 Task: Create a task  Upgrade and migrate company sales management to a cloud-based solution , assign it to team member softage.4@softage.net in the project AuraTech and update the status of the task to  Off Track , set the priority of the task to Medium
Action: Mouse moved to (71, 57)
Screenshot: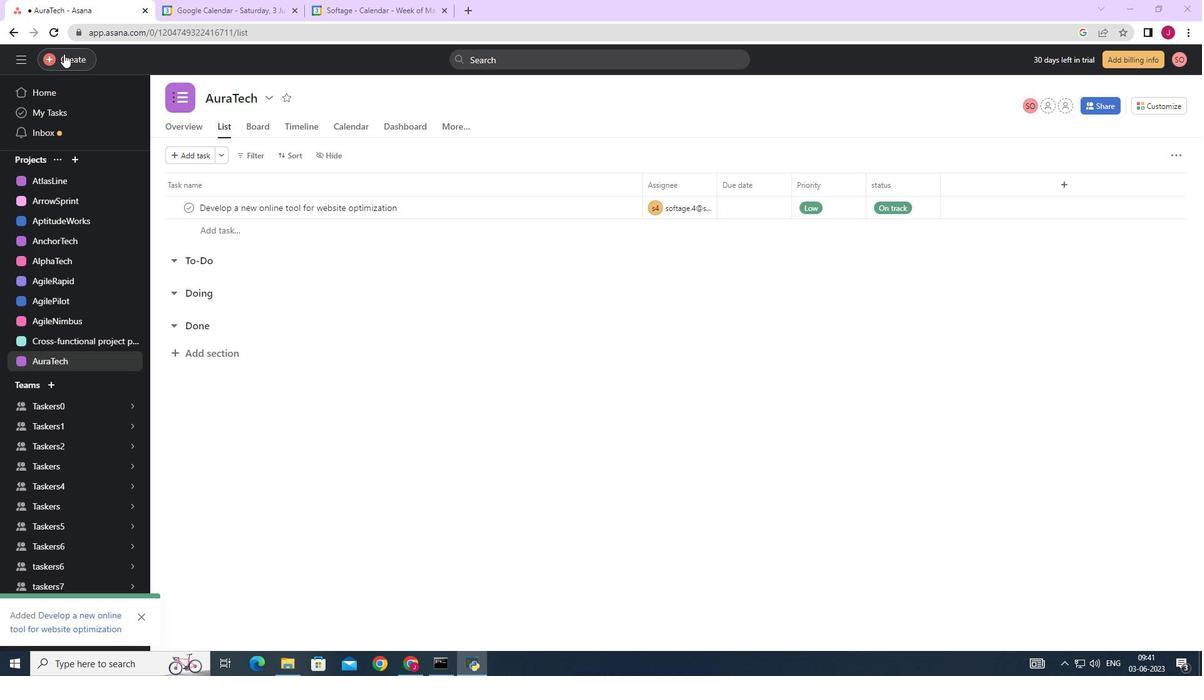 
Action: Mouse pressed left at (71, 57)
Screenshot: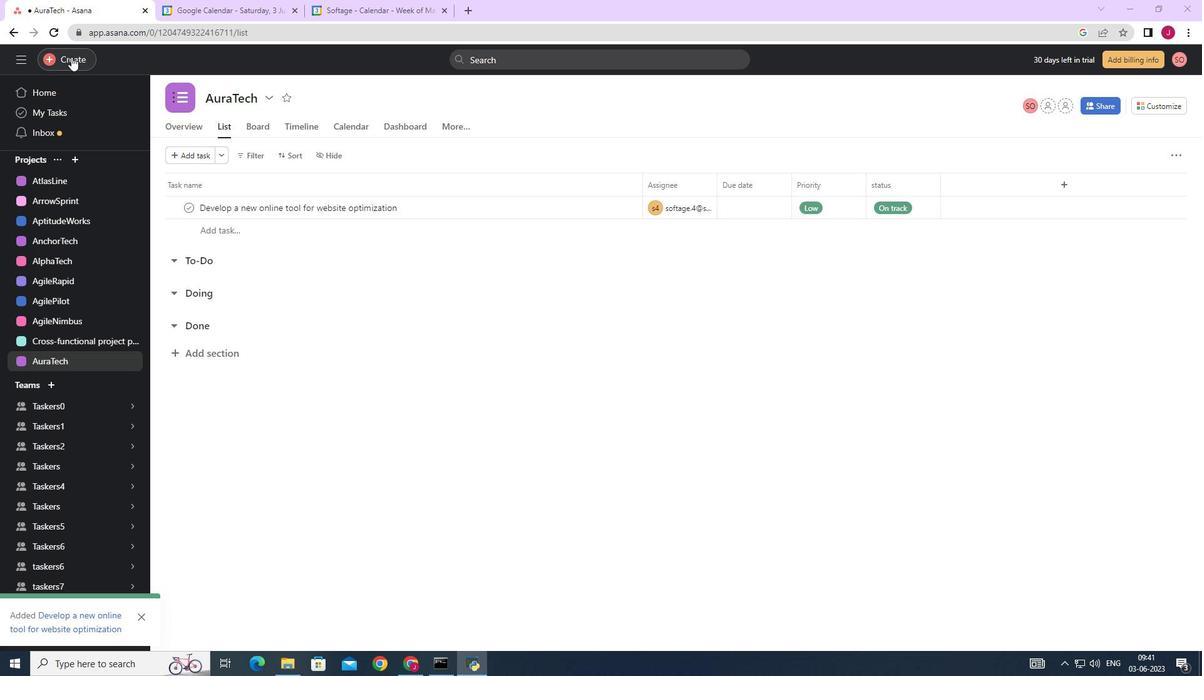 
Action: Mouse moved to (172, 62)
Screenshot: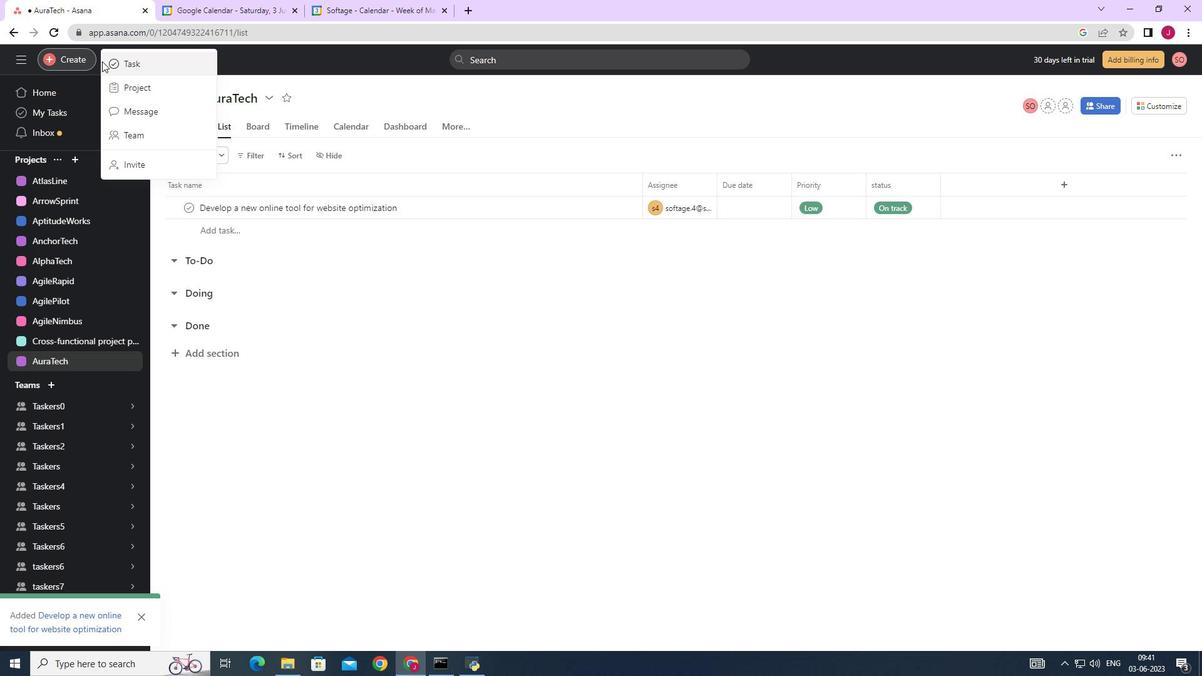 
Action: Mouse pressed left at (172, 62)
Screenshot: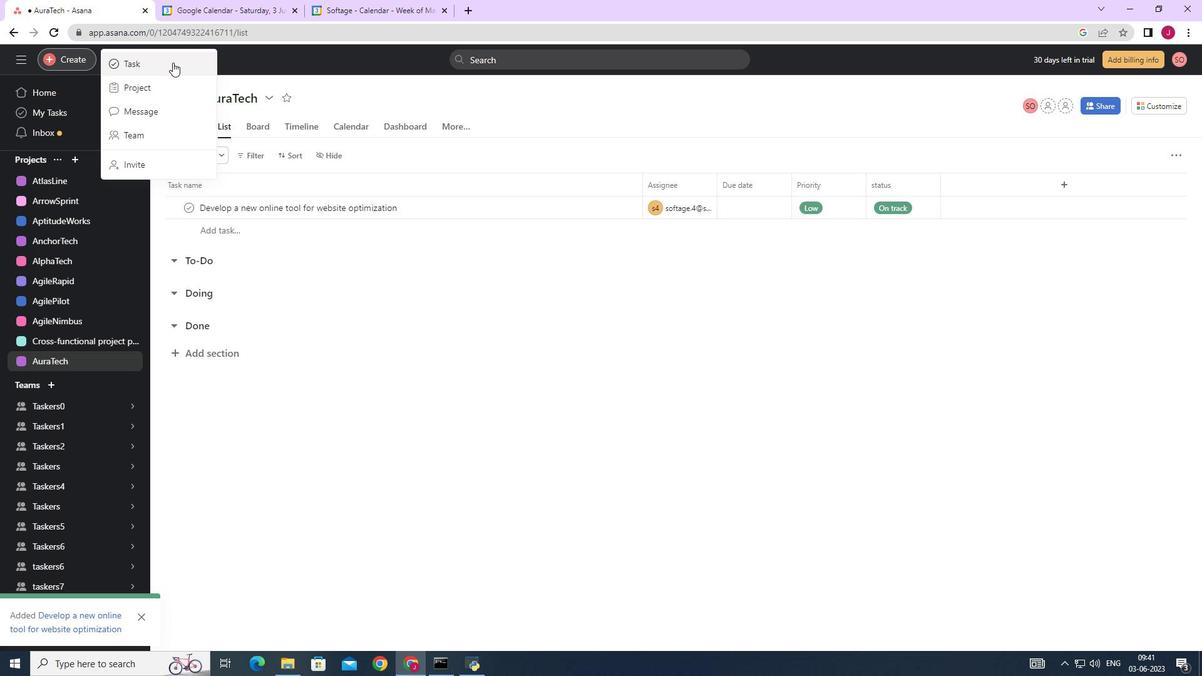 
Action: Mouse moved to (956, 417)
Screenshot: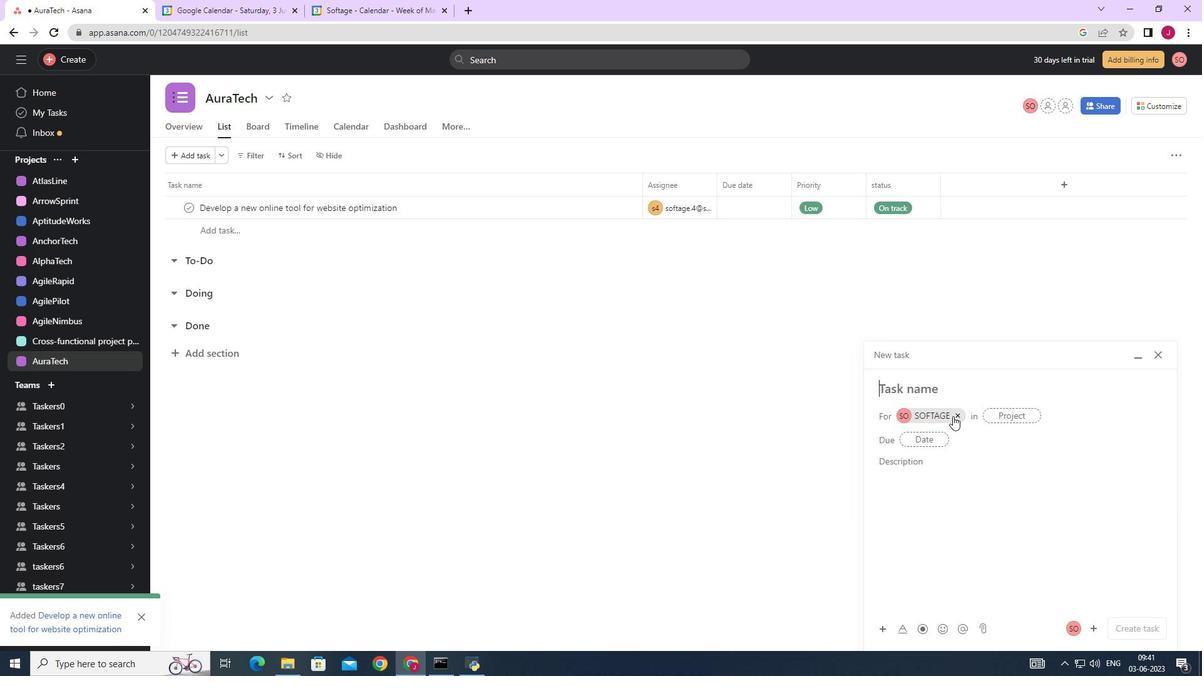 
Action: Mouse pressed left at (956, 417)
Screenshot: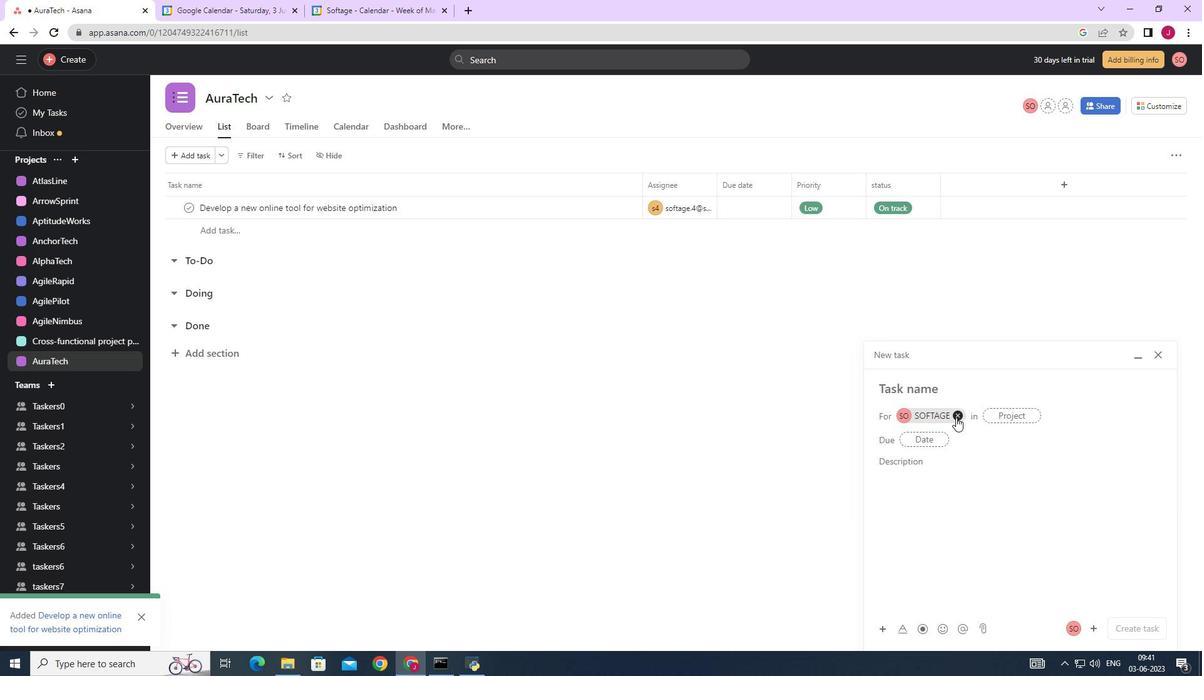 
Action: Mouse moved to (908, 394)
Screenshot: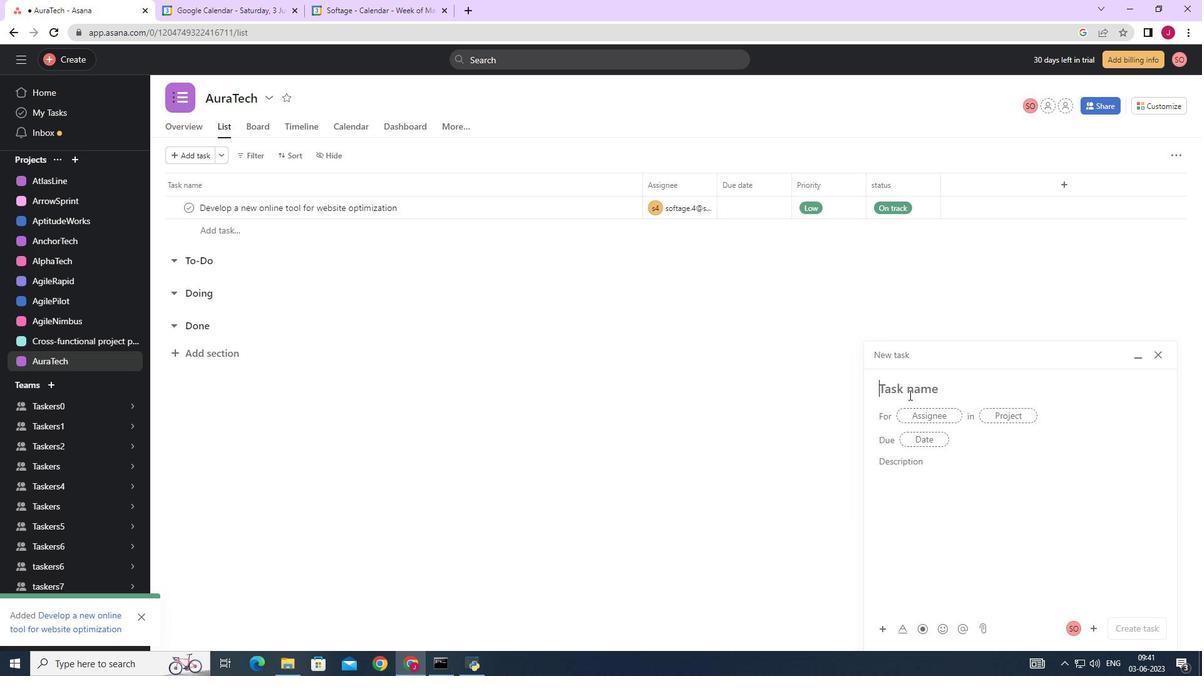 
Action: Mouse pressed left at (908, 394)
Screenshot: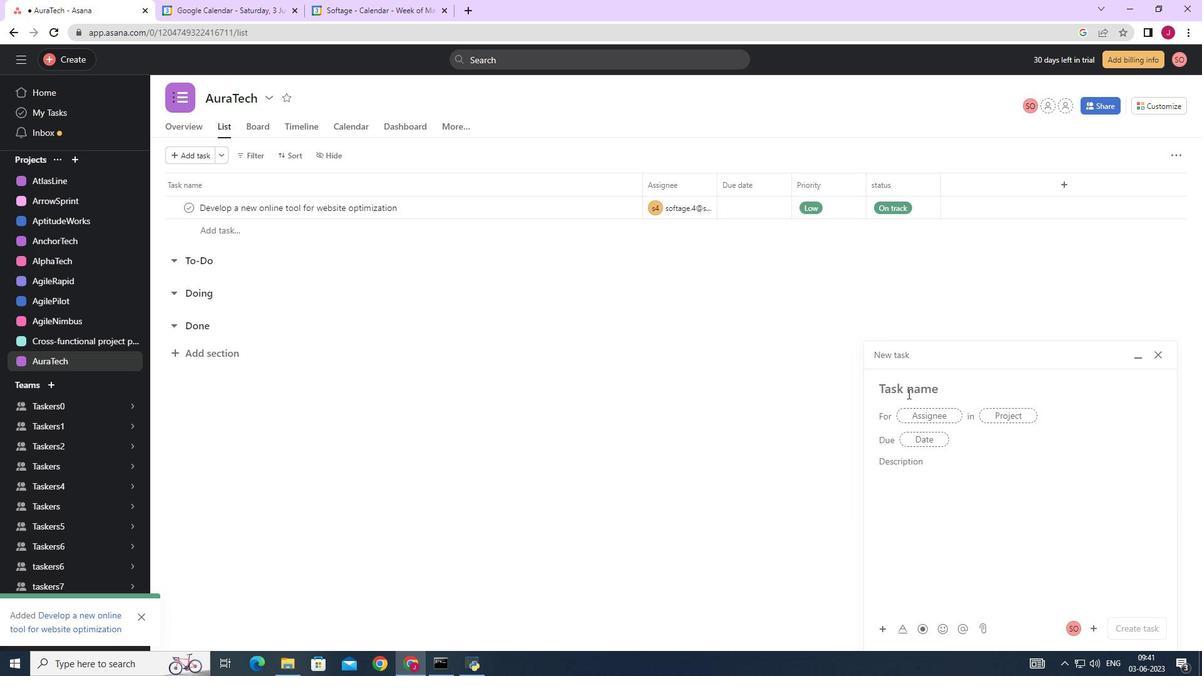 
Action: Mouse moved to (819, 320)
Screenshot: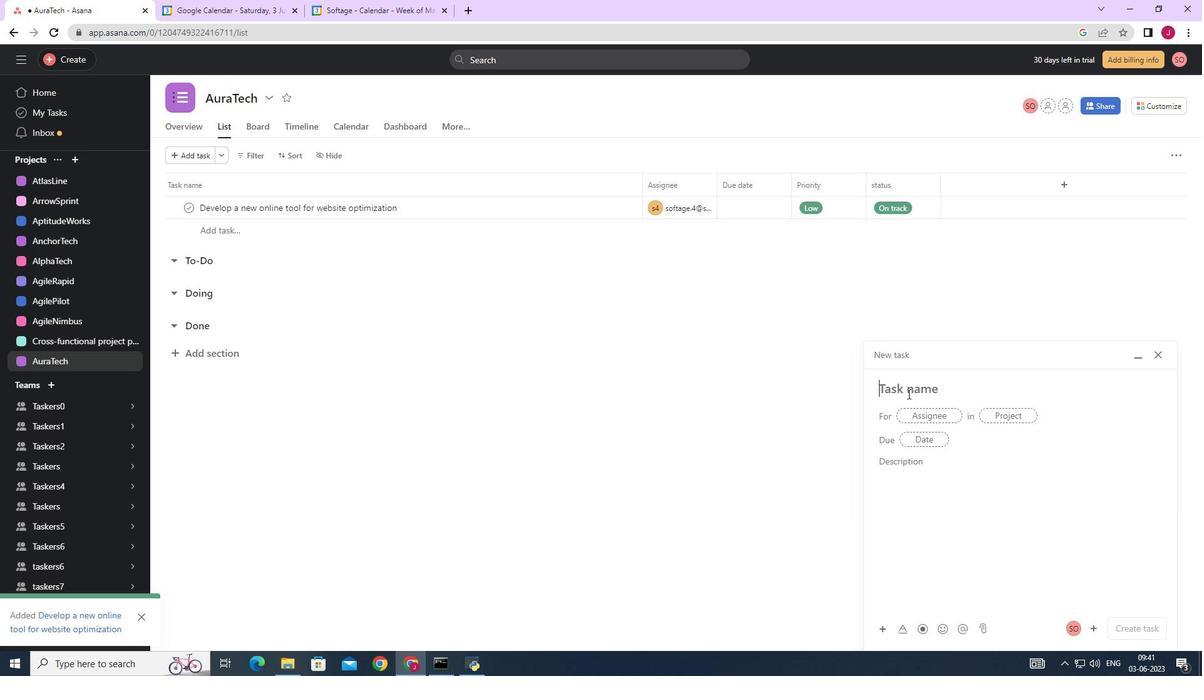 
Action: Key pressed <Key.caps_lock>U<Key.caps_lock>pgrade<Key.space>and<Key.space>migrate<Key.space>company<Key.space>sales<Key.space>management<Key.space>to<Key.space>a<Key.space>cloud-based<Key.space>solution
Screenshot: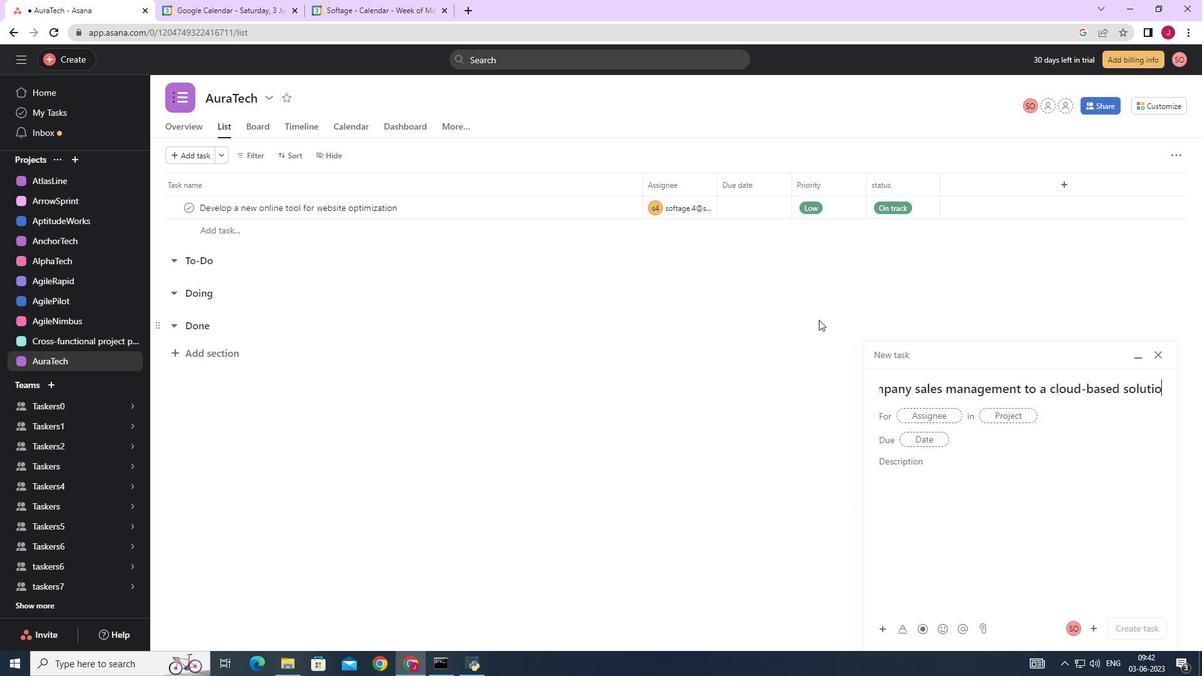 
Action: Mouse moved to (942, 414)
Screenshot: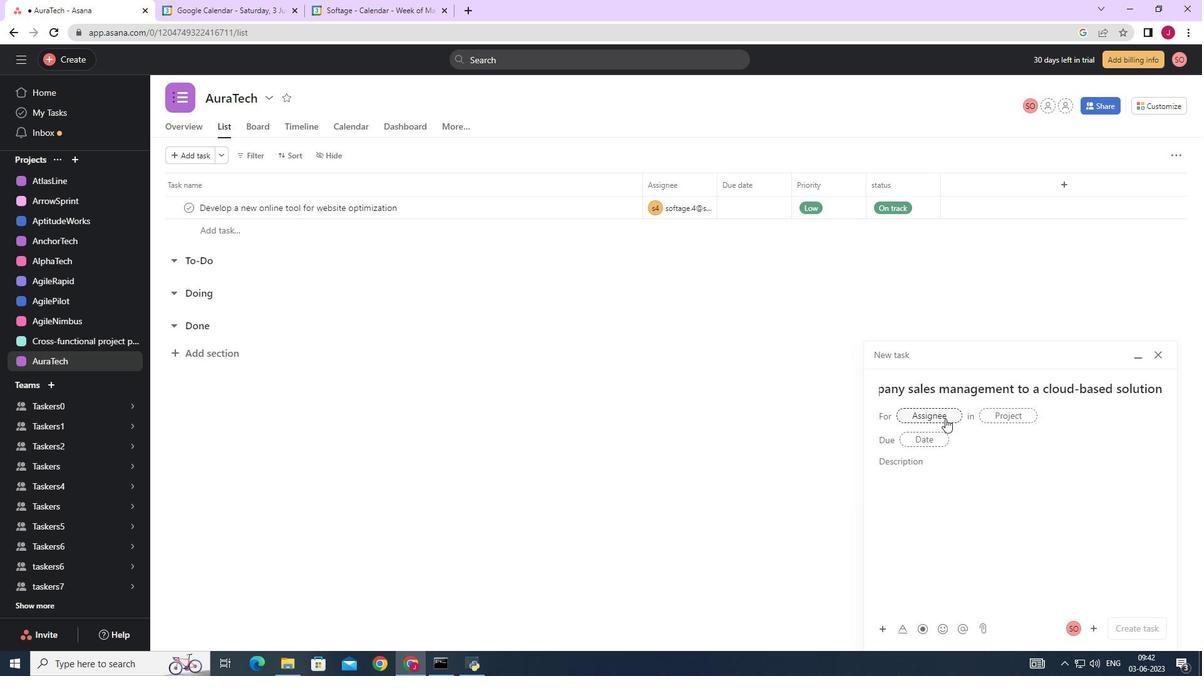 
Action: Mouse pressed left at (942, 414)
Screenshot: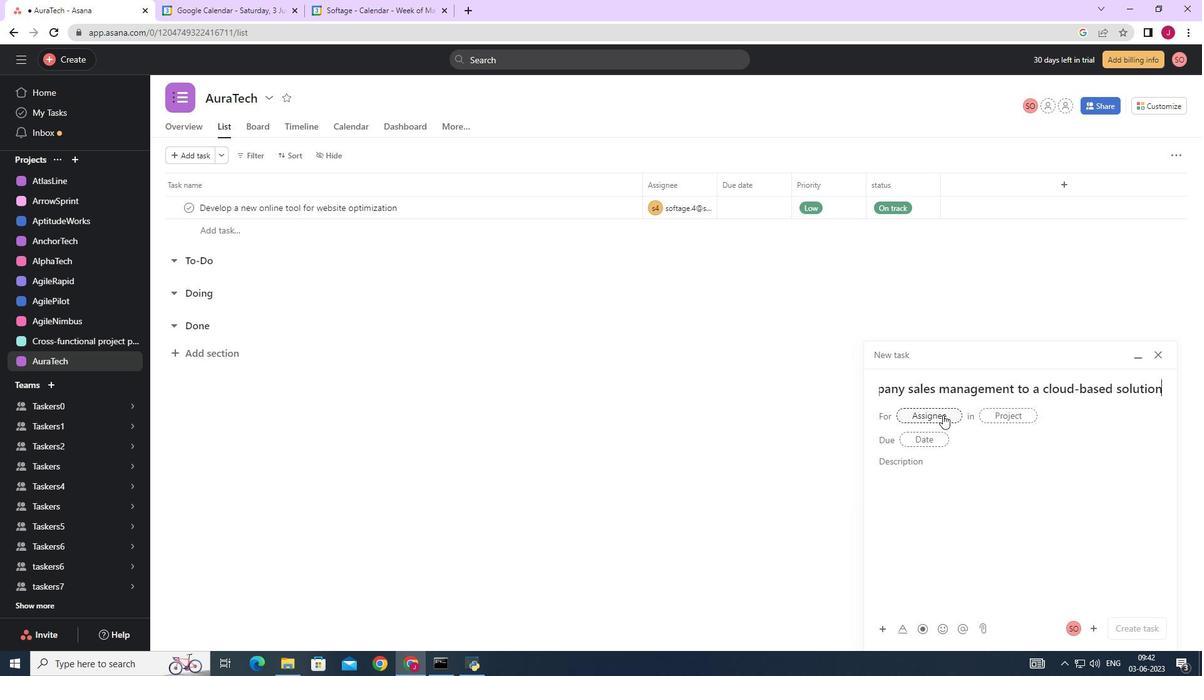 
Action: Mouse moved to (865, 362)
Screenshot: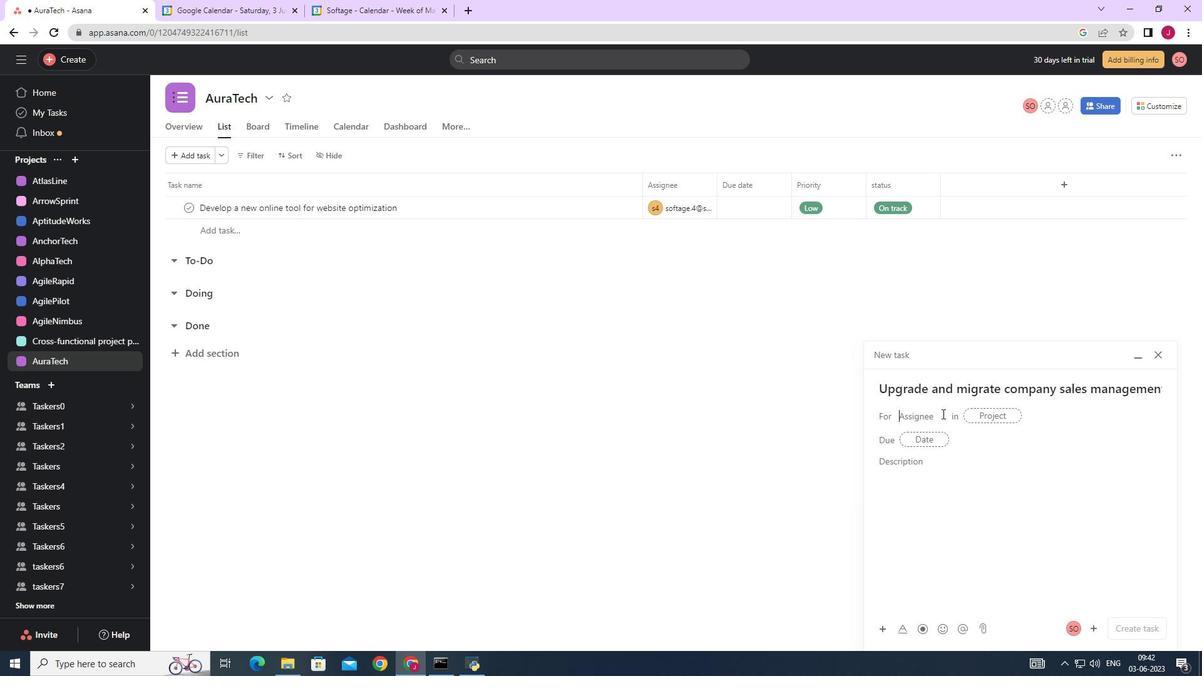 
Action: Key pressed softage.2
Screenshot: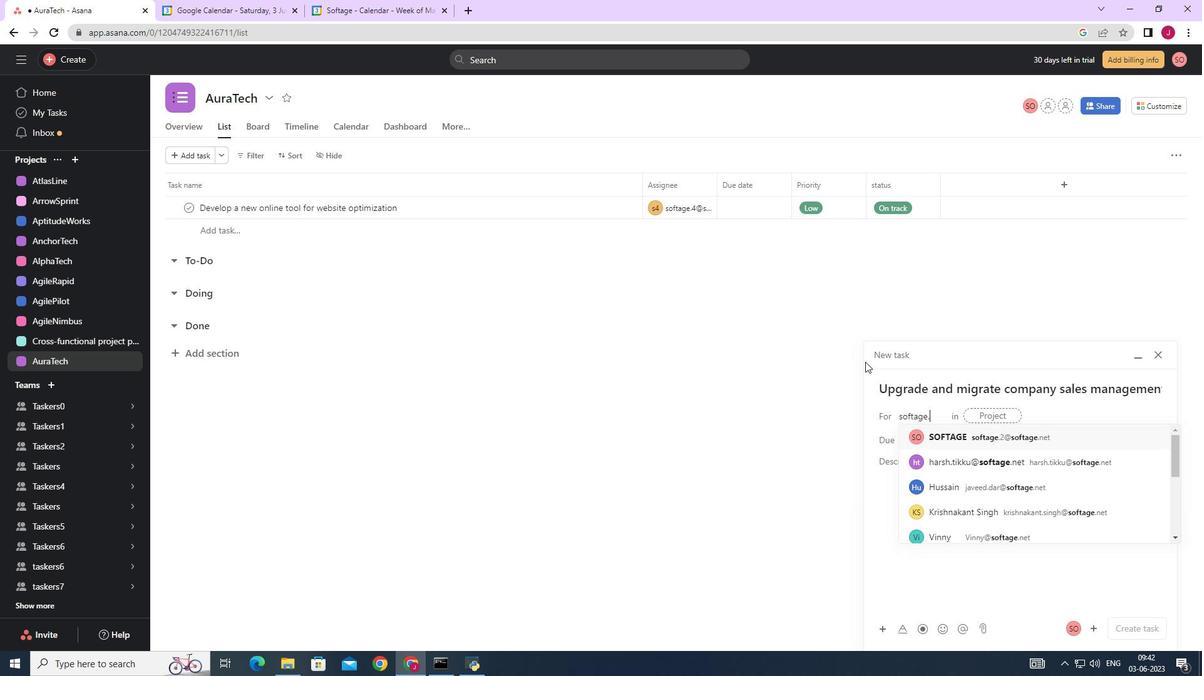 
Action: Mouse moved to (991, 435)
Screenshot: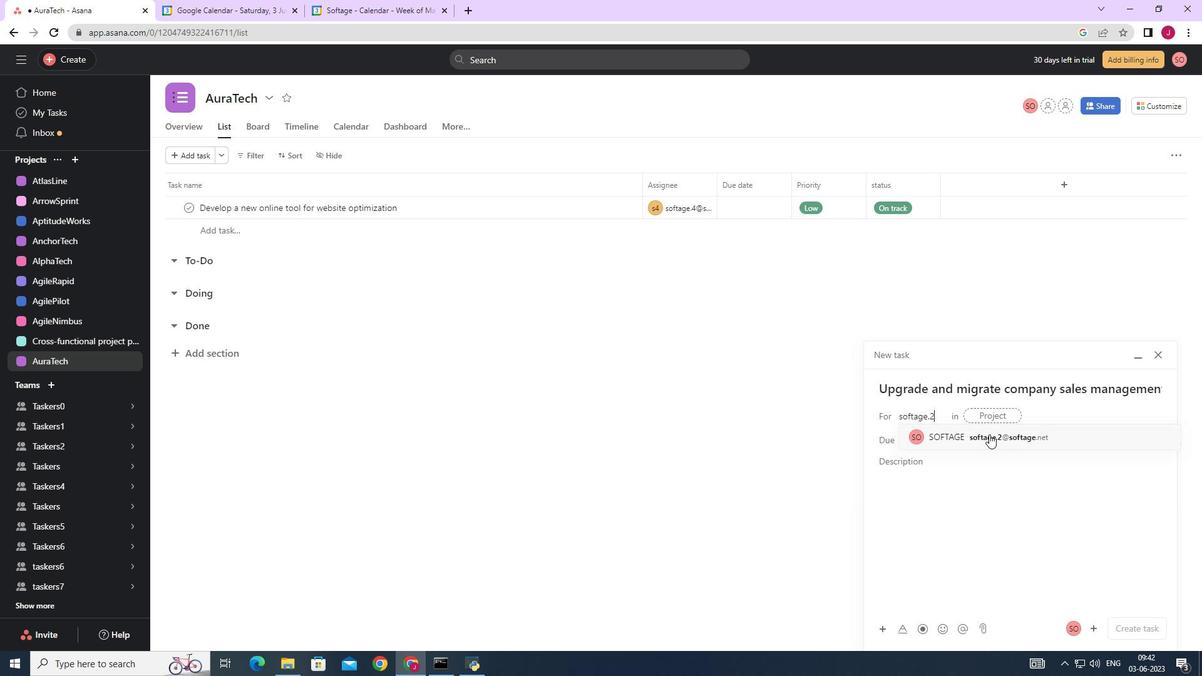 
Action: Mouse pressed left at (991, 435)
Screenshot: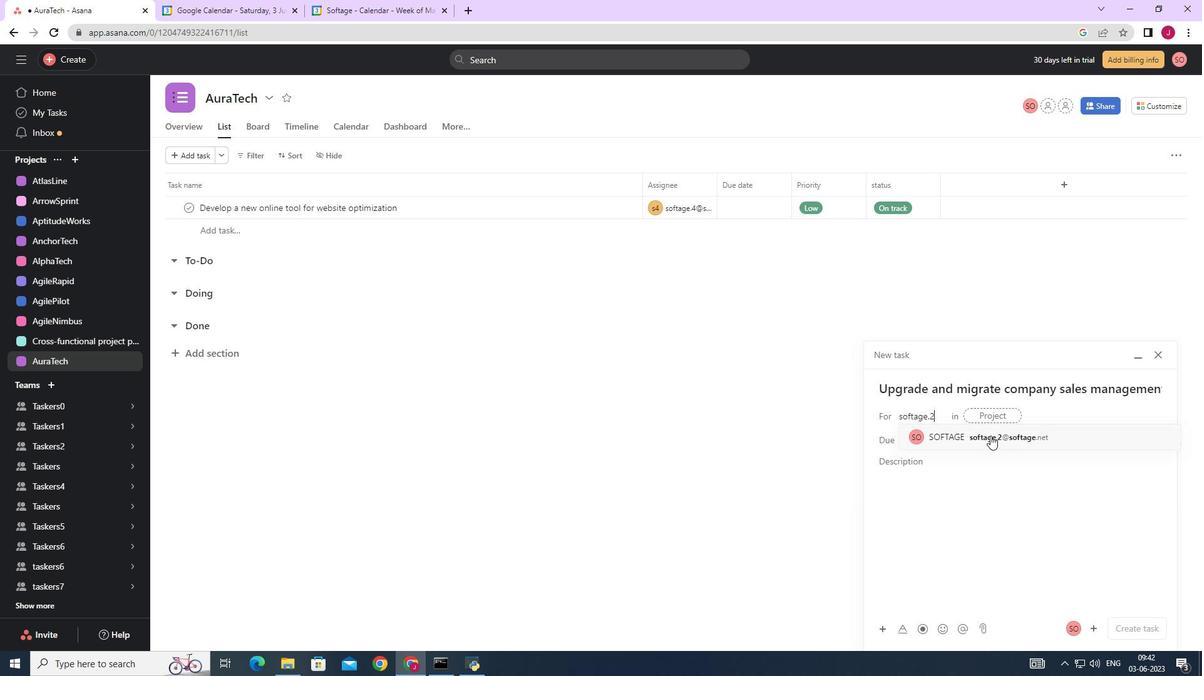 
Action: Mouse moved to (814, 430)
Screenshot: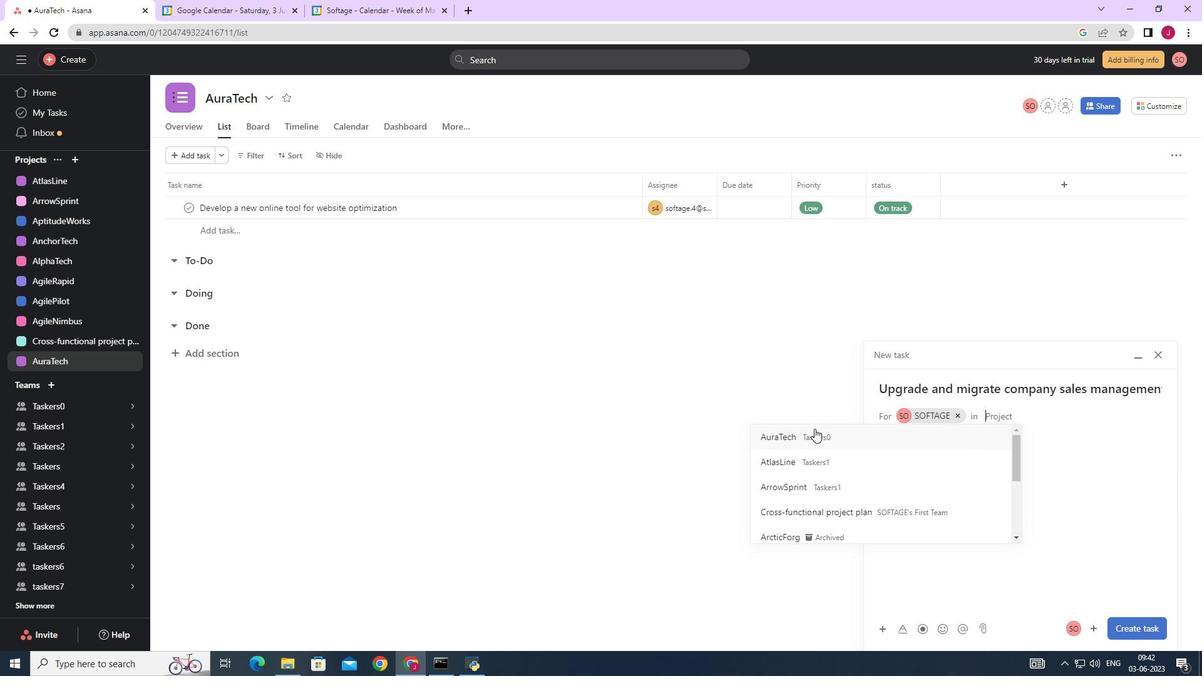 
Action: Mouse pressed left at (814, 430)
Screenshot: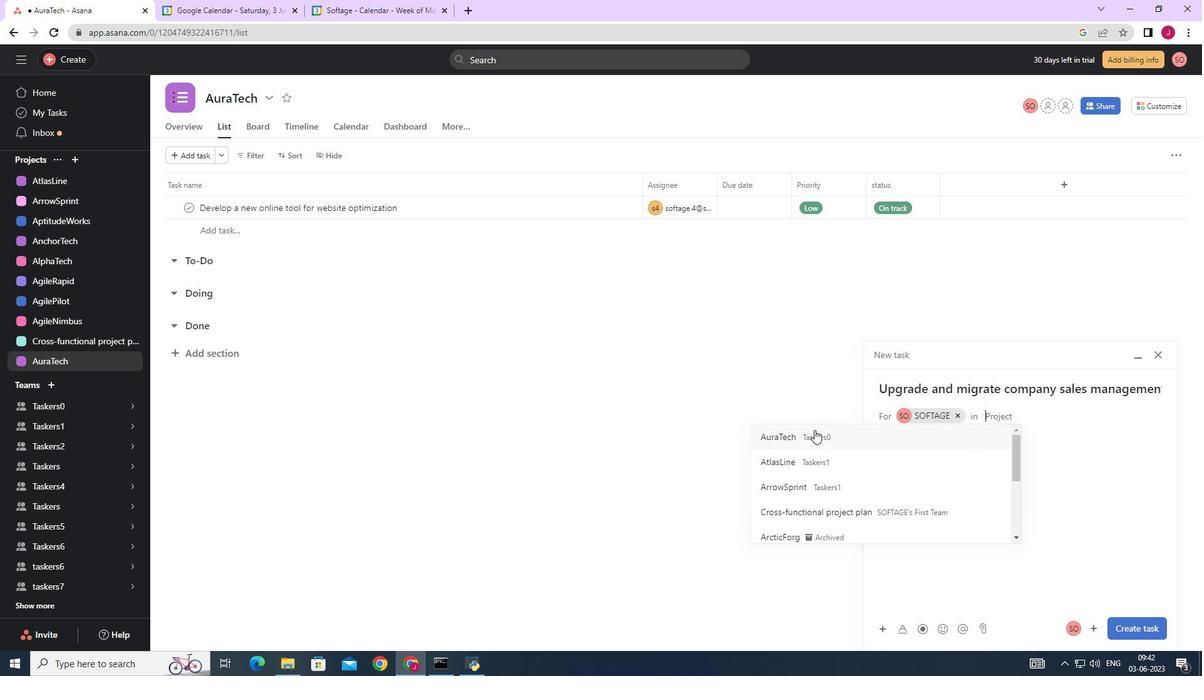 
Action: Mouse moved to (955, 415)
Screenshot: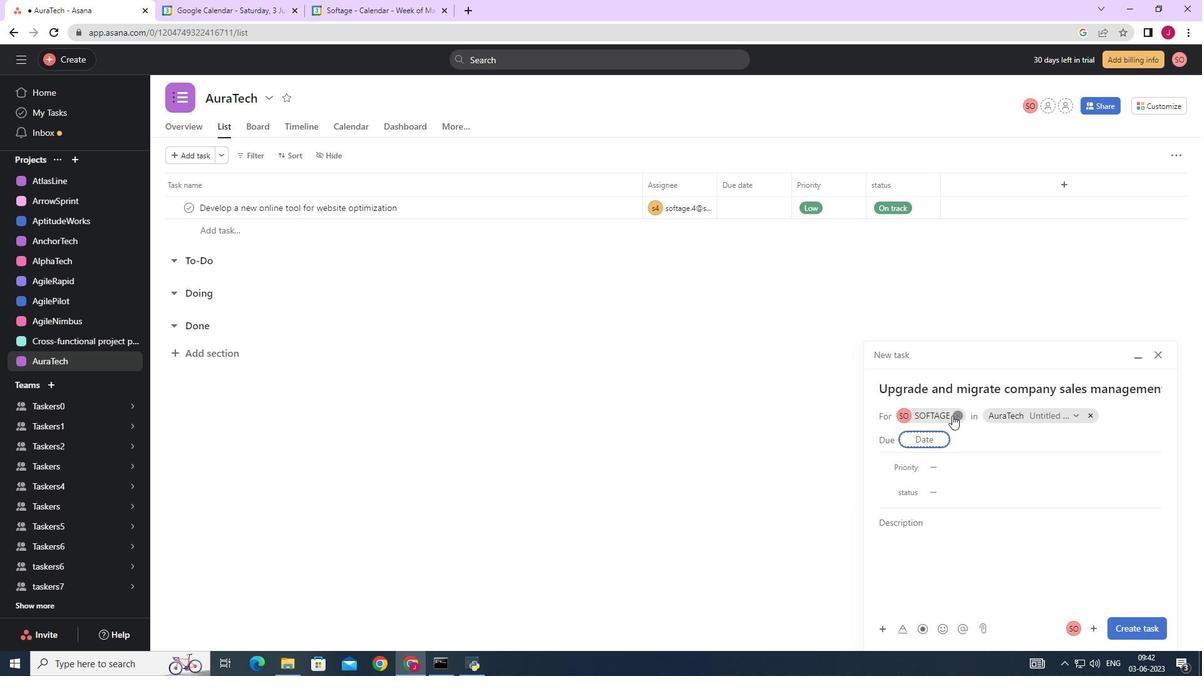 
Action: Mouse pressed left at (955, 415)
Screenshot: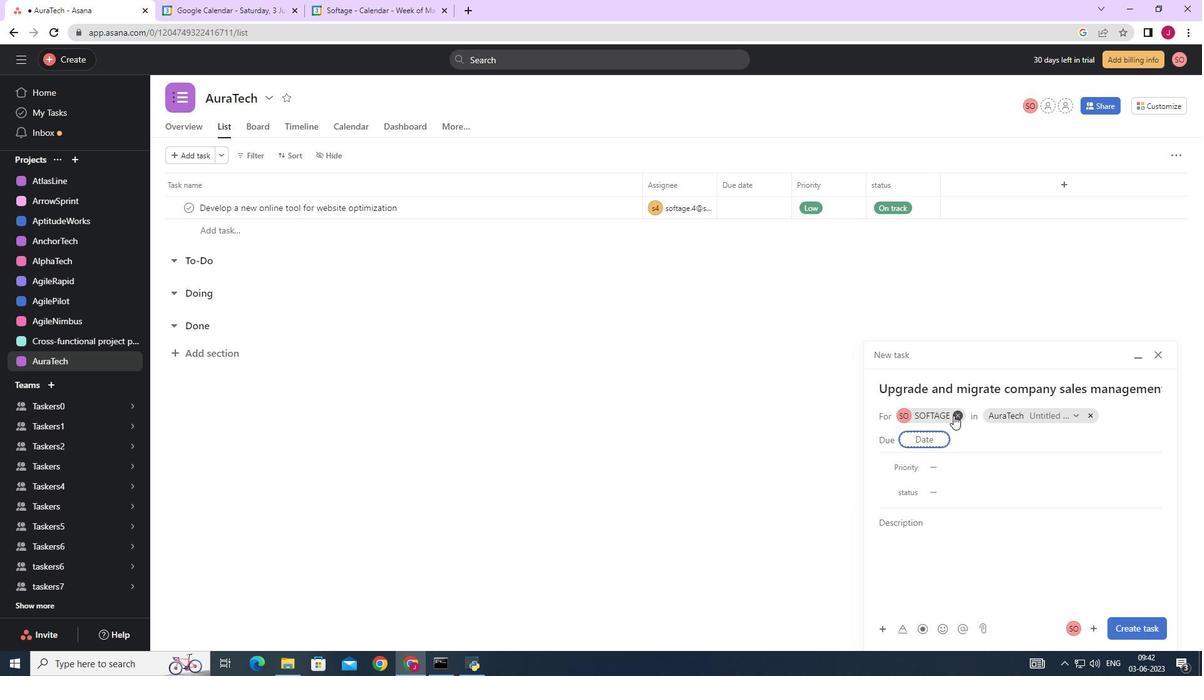 
Action: Mouse moved to (938, 416)
Screenshot: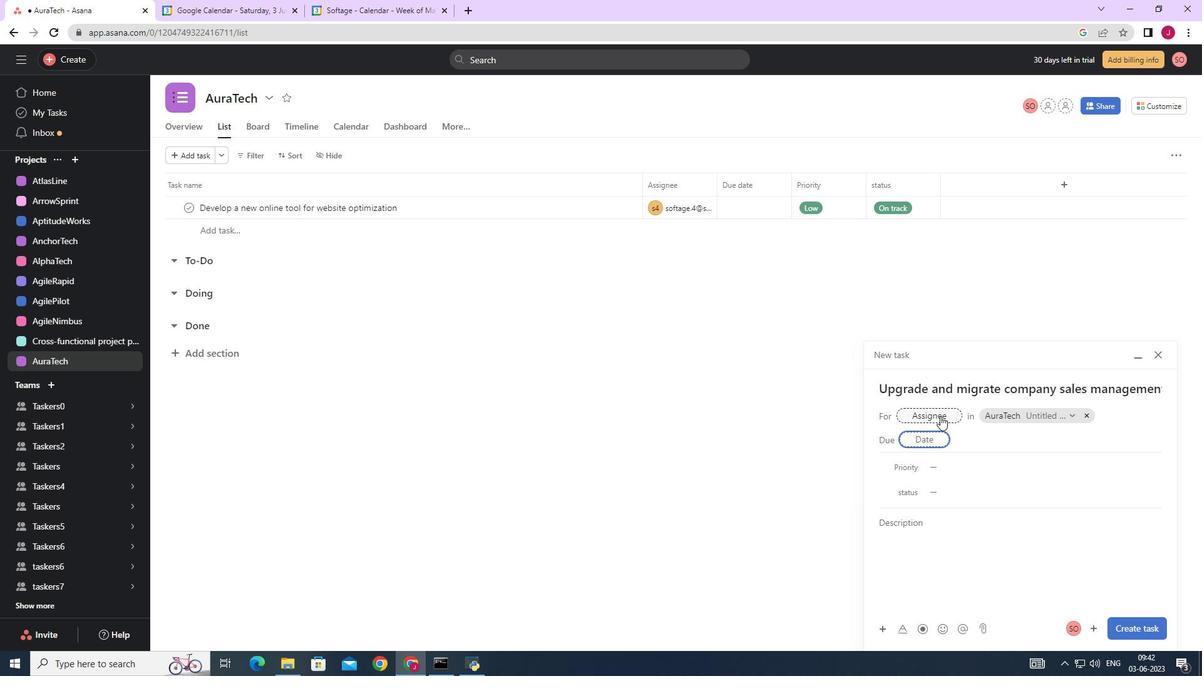 
Action: Mouse pressed left at (938, 416)
Screenshot: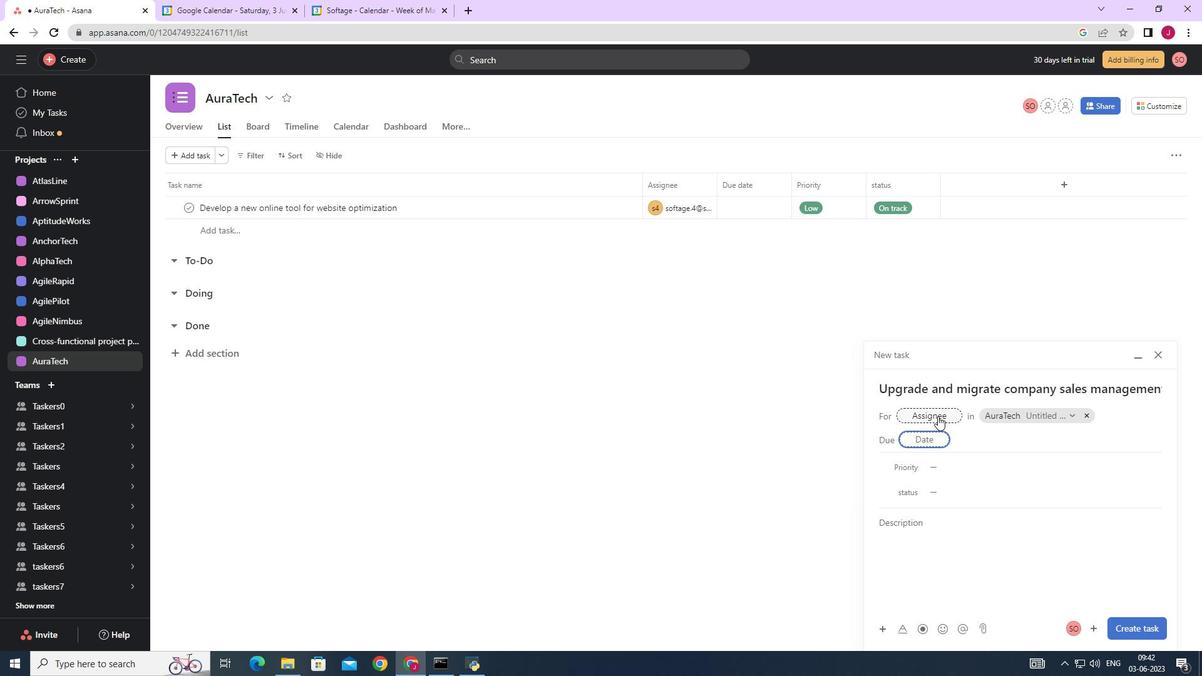 
Action: Key pressed softage,2
Screenshot: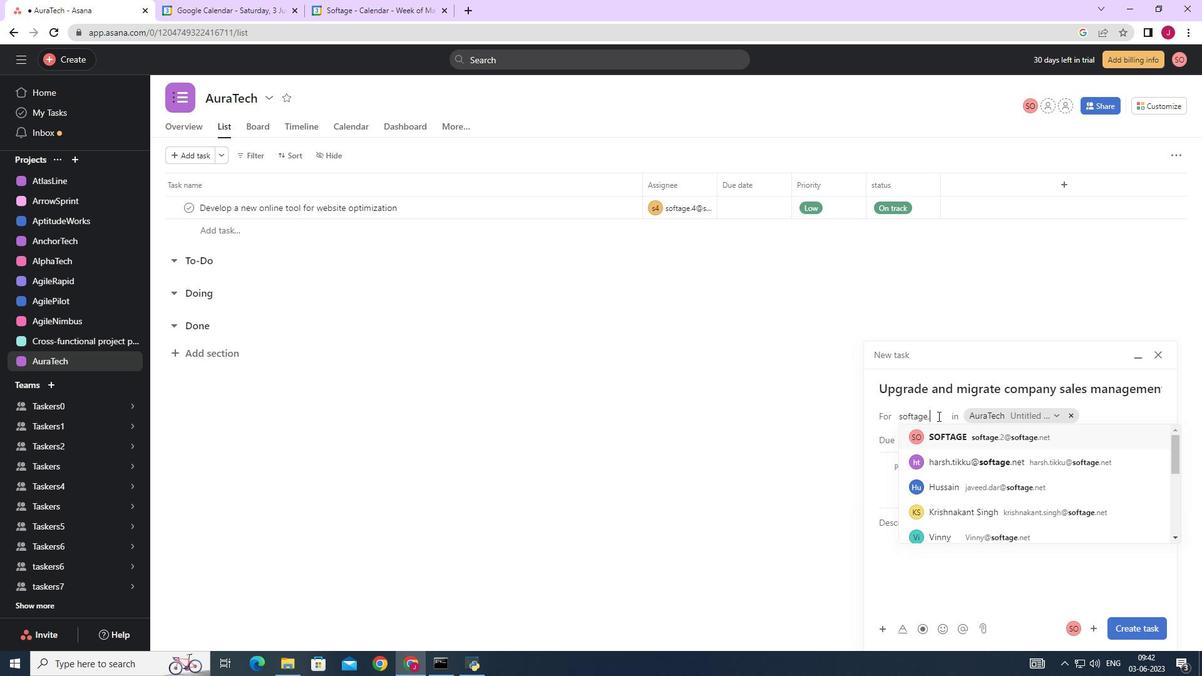 
Action: Mouse moved to (1021, 437)
Screenshot: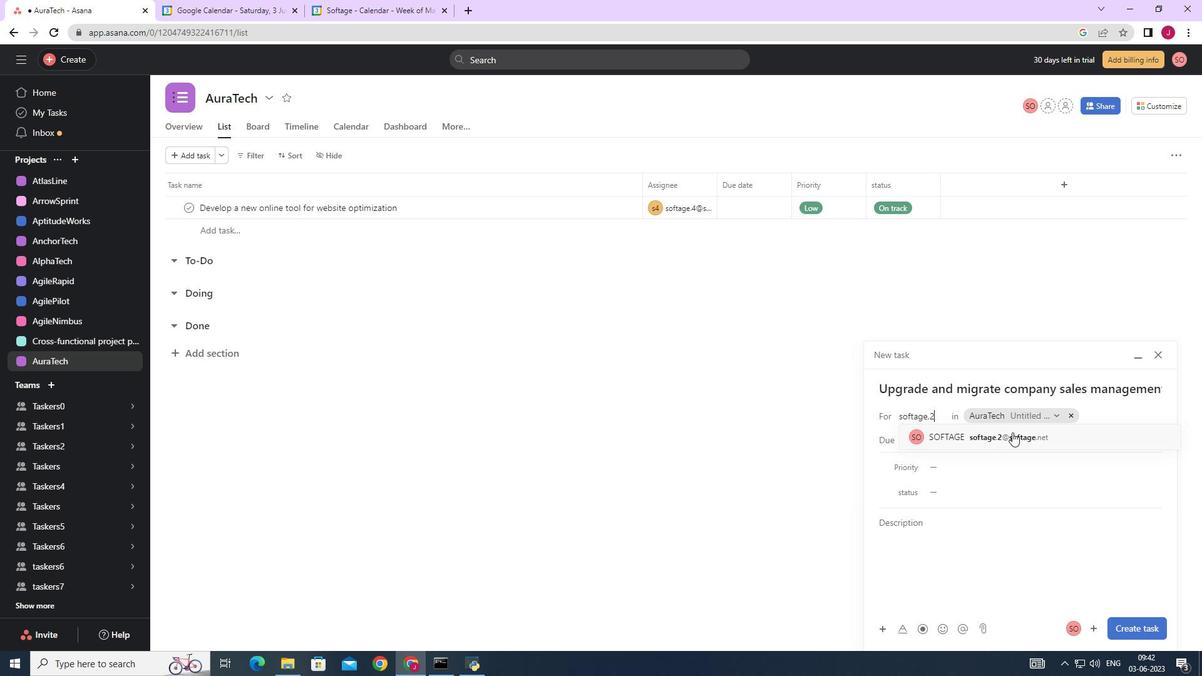 
Action: Mouse pressed left at (1021, 437)
Screenshot: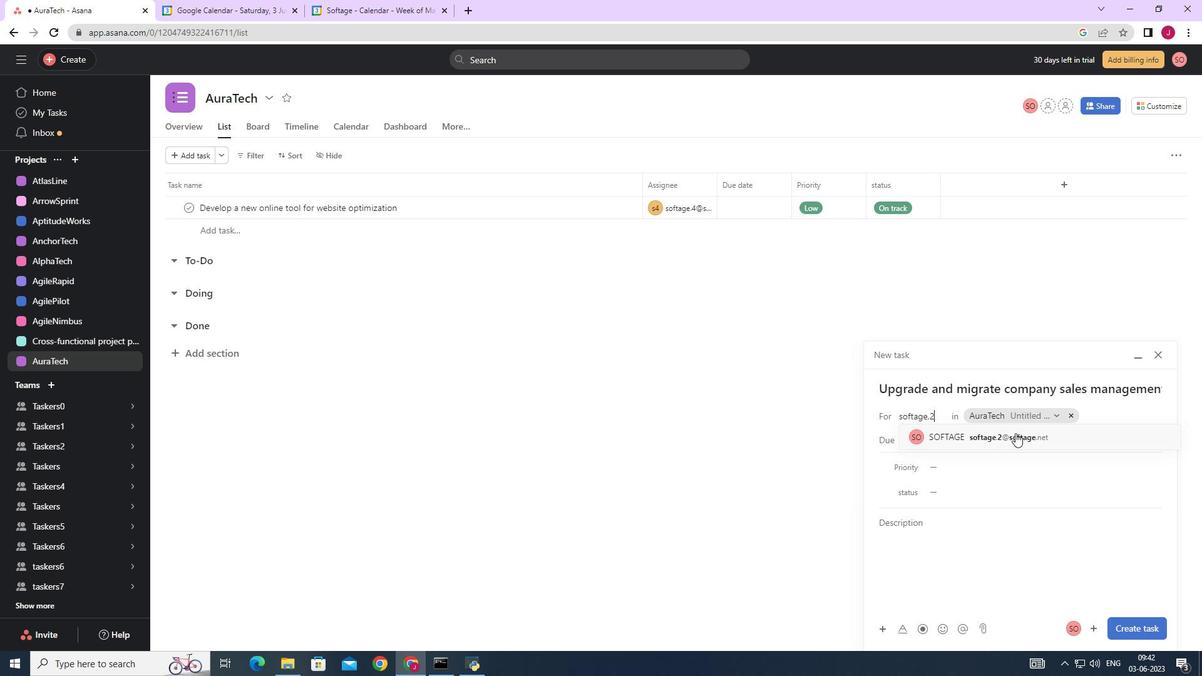 
Action: Mouse moved to (942, 466)
Screenshot: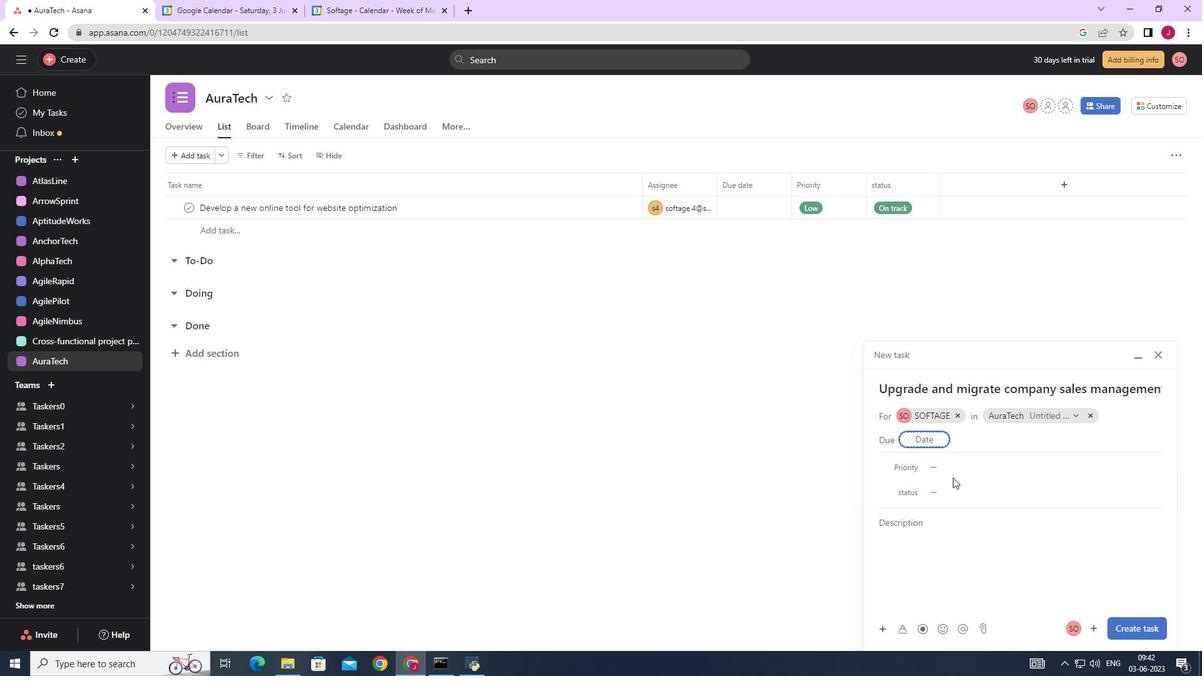 
Action: Mouse pressed left at (942, 466)
Screenshot: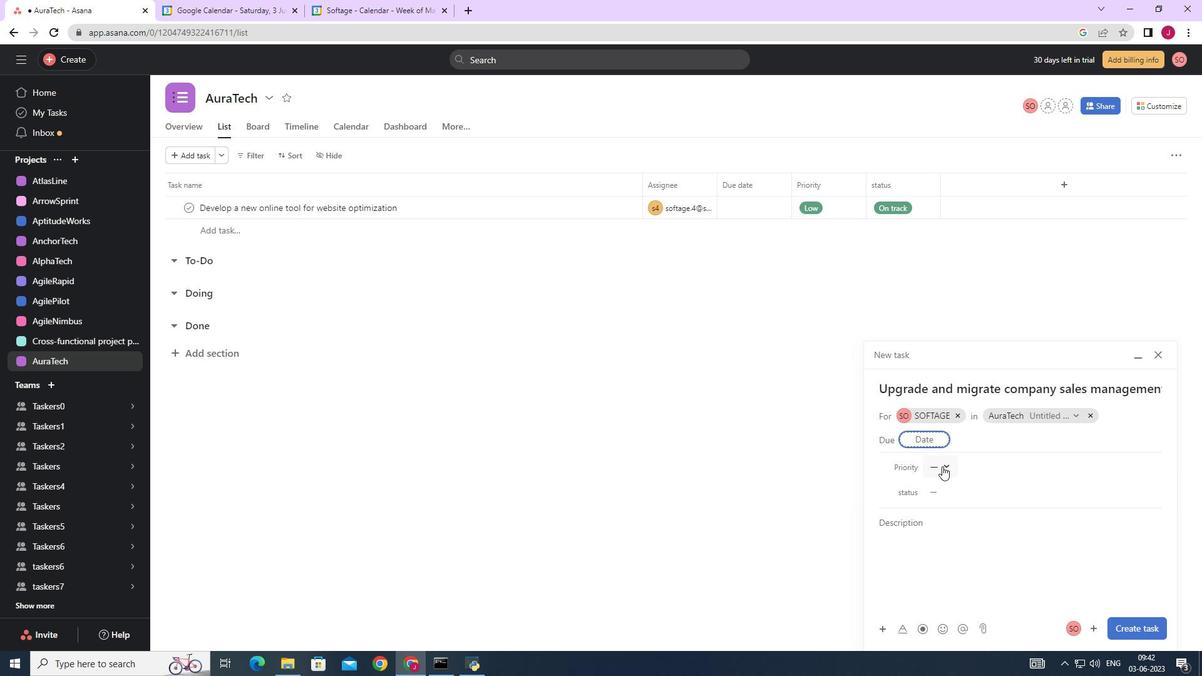 
Action: Mouse moved to (966, 530)
Screenshot: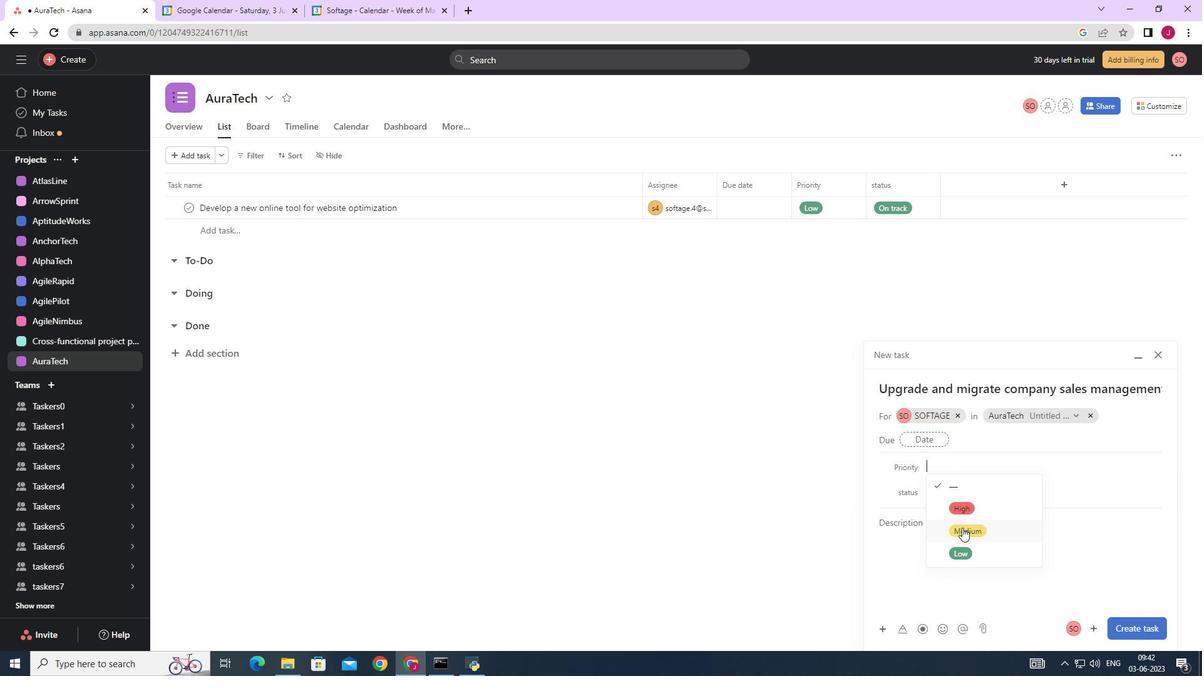 
Action: Mouse pressed left at (966, 530)
Screenshot: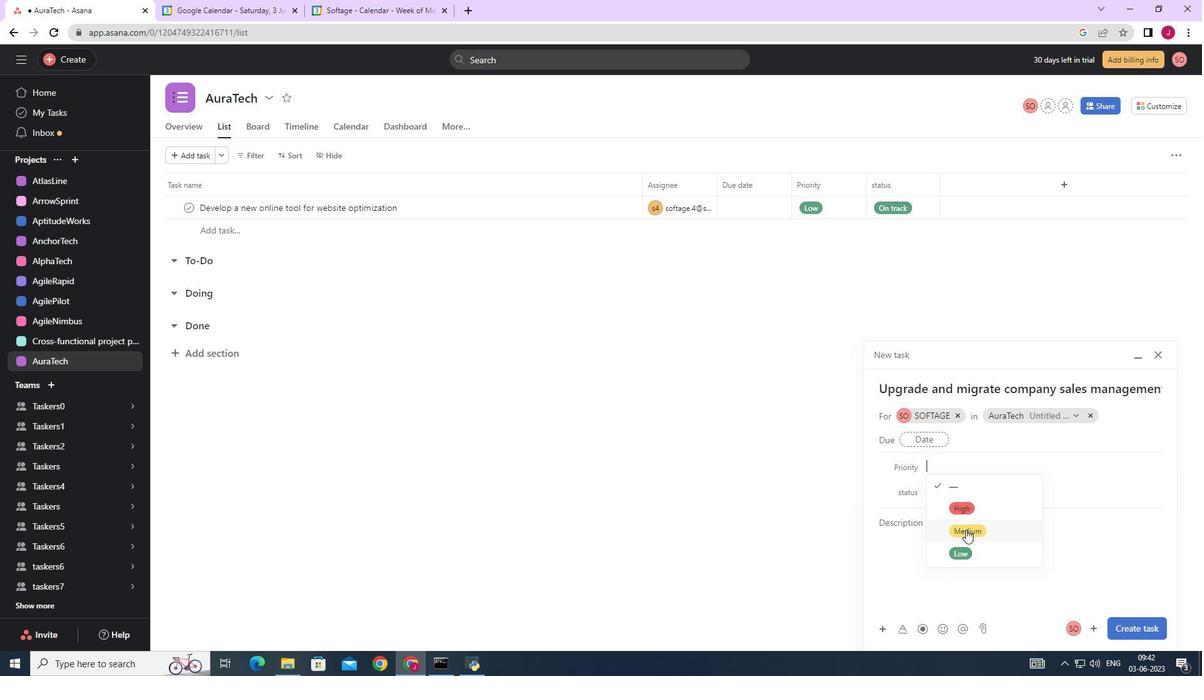 
Action: Mouse moved to (950, 491)
Screenshot: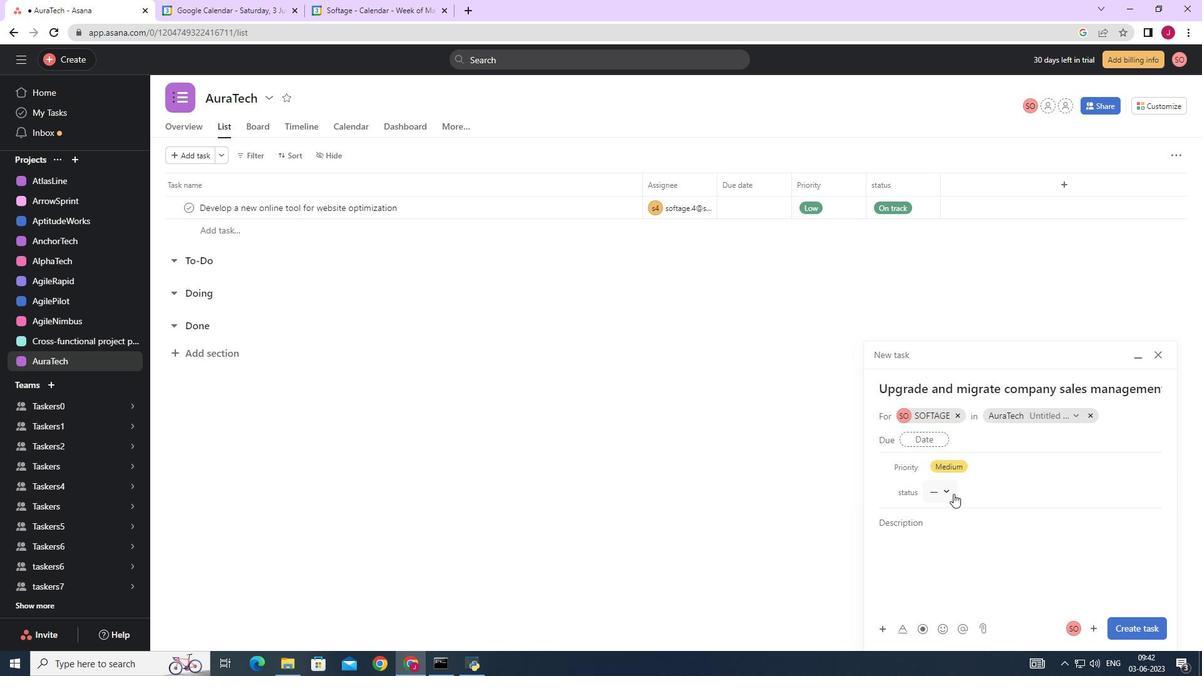 
Action: Mouse pressed left at (950, 491)
Screenshot: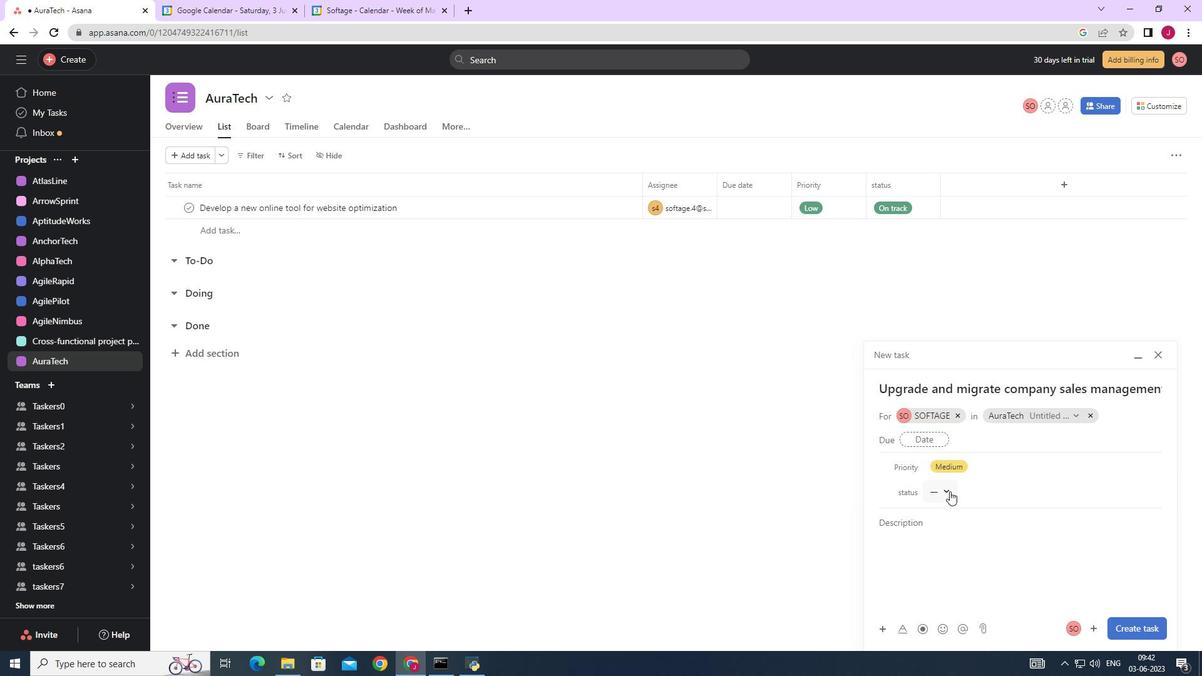 
Action: Mouse moved to (968, 551)
Screenshot: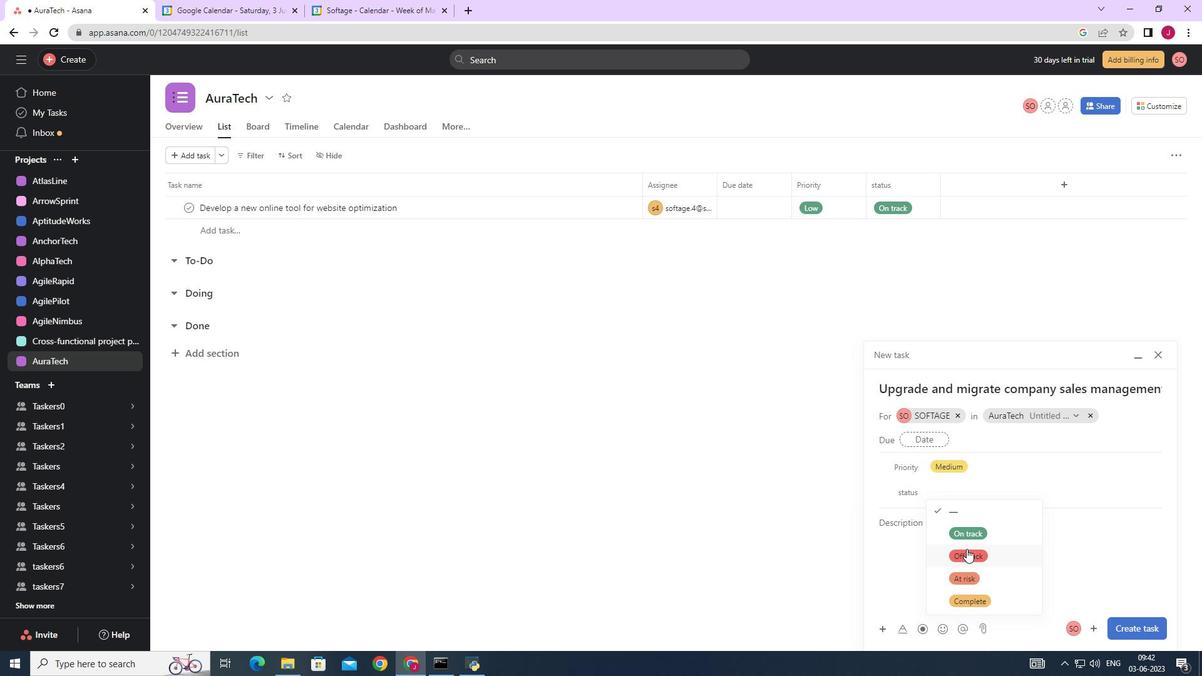 
Action: Mouse pressed left at (968, 551)
Screenshot: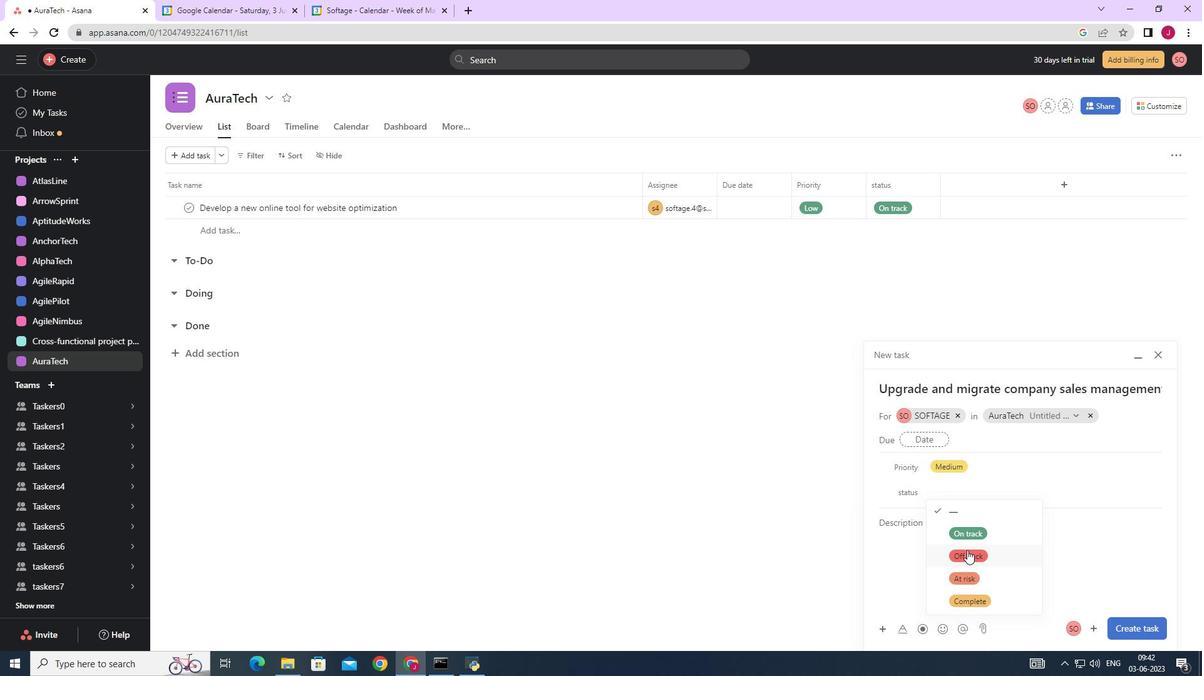 
Action: Mouse moved to (1121, 632)
Screenshot: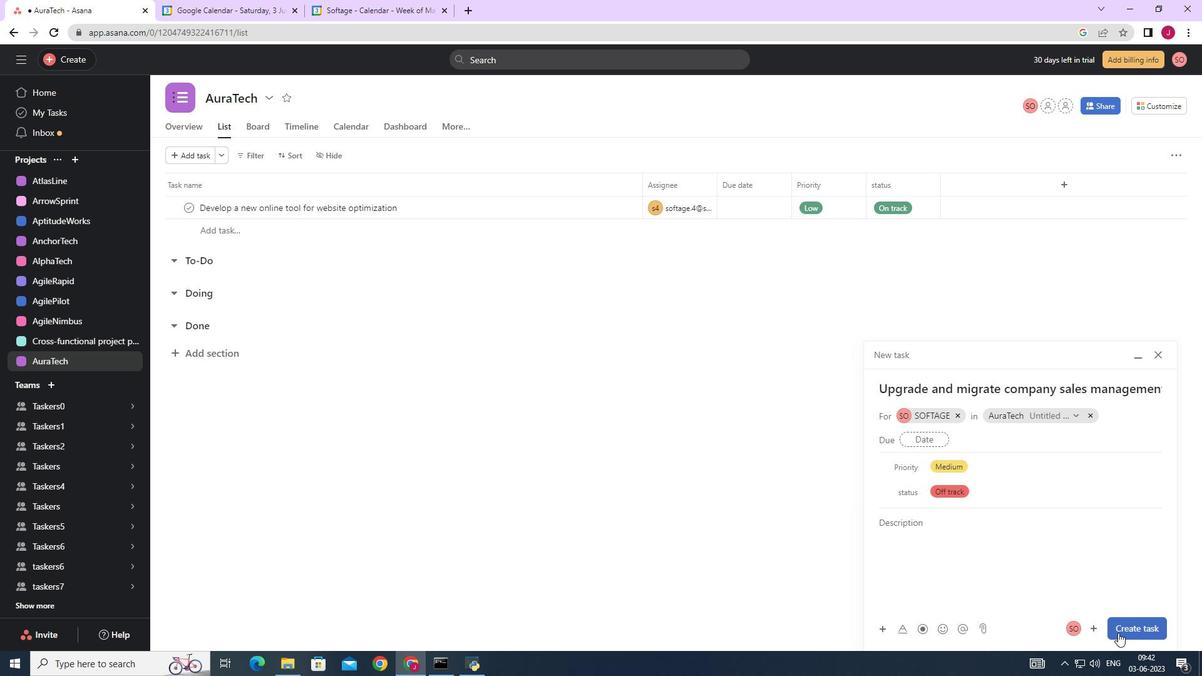 
Action: Mouse pressed left at (1121, 632)
Screenshot: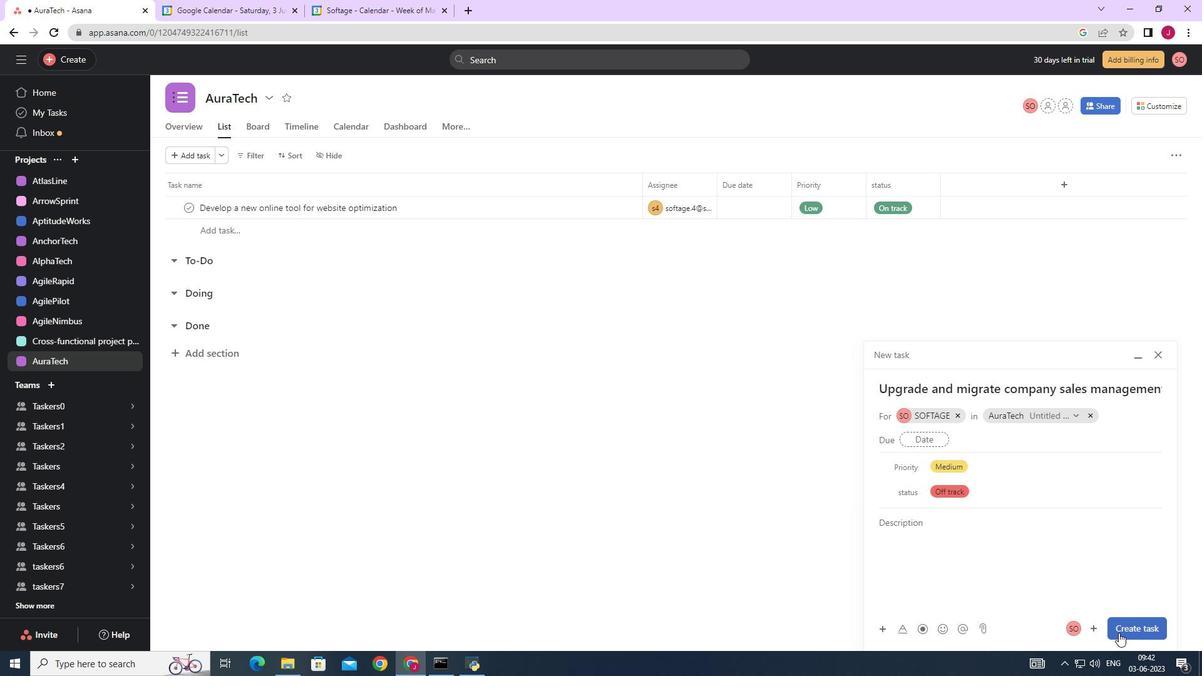 
Action: Mouse moved to (1014, 541)
Screenshot: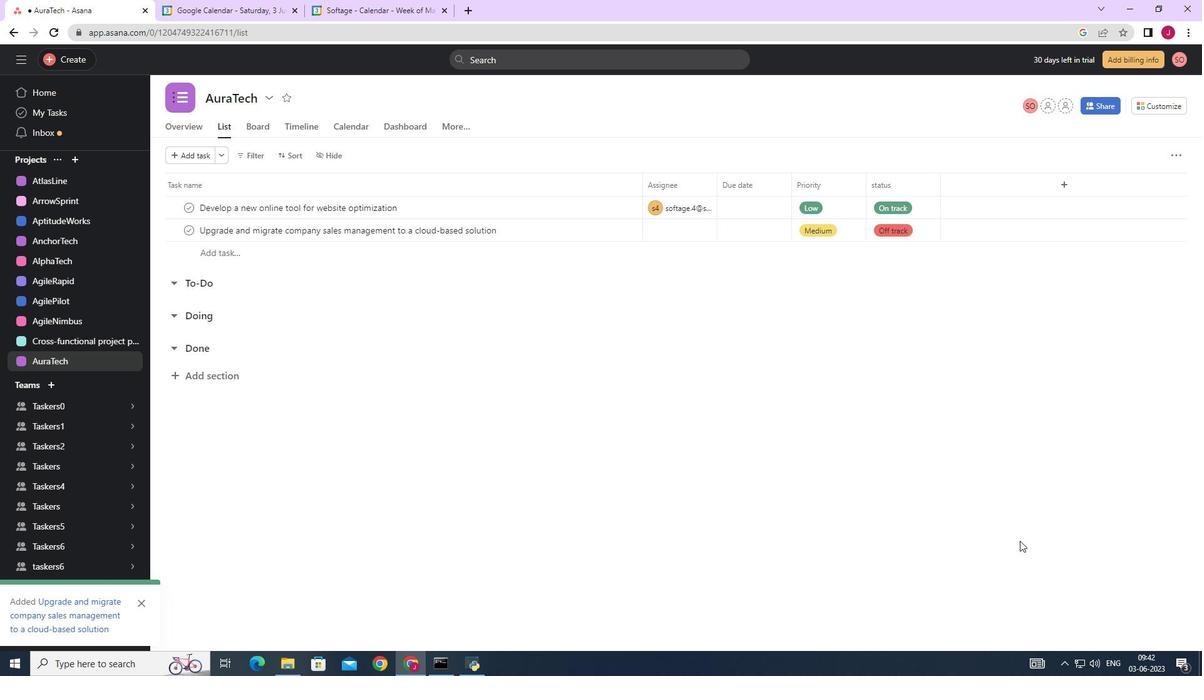 
